 Task: Apply for data extraction.
Action: Mouse moved to (272, 200)
Screenshot: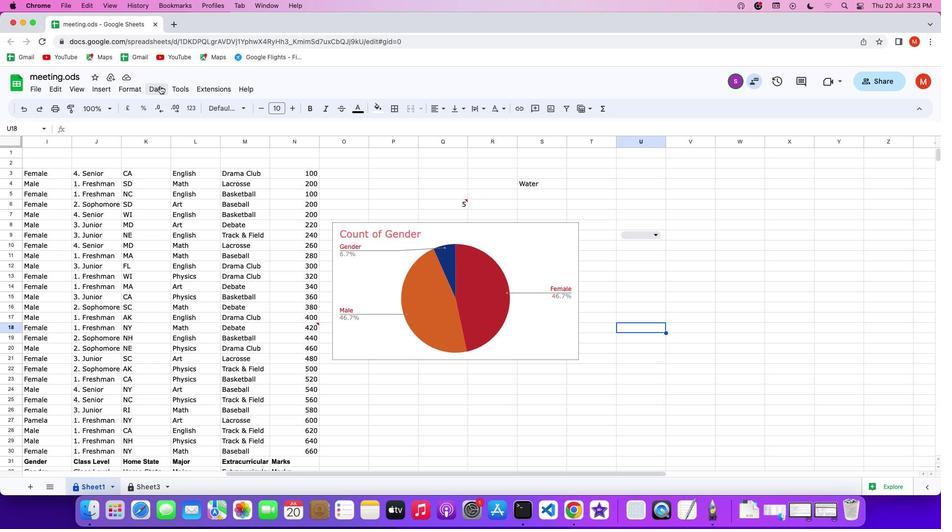 
Action: Mouse pressed left at (272, 200)
Screenshot: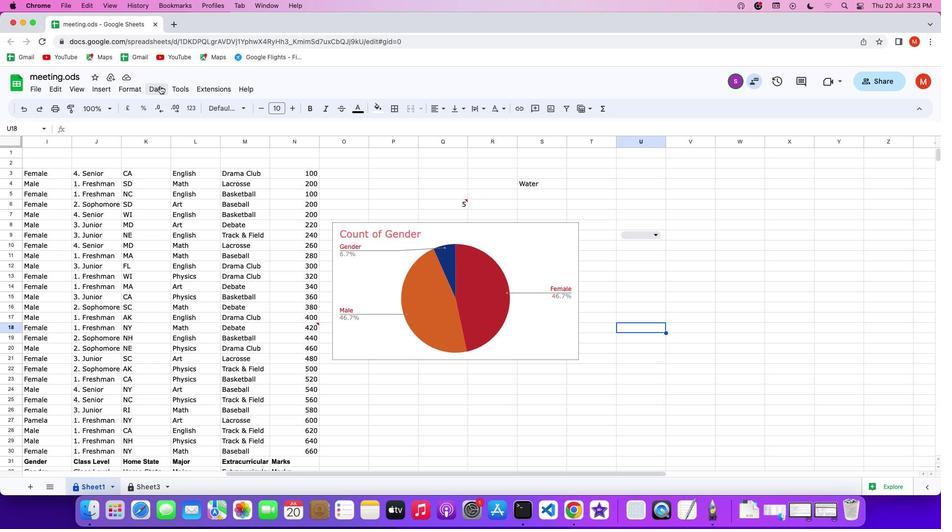 
Action: Mouse moved to (272, 200)
Screenshot: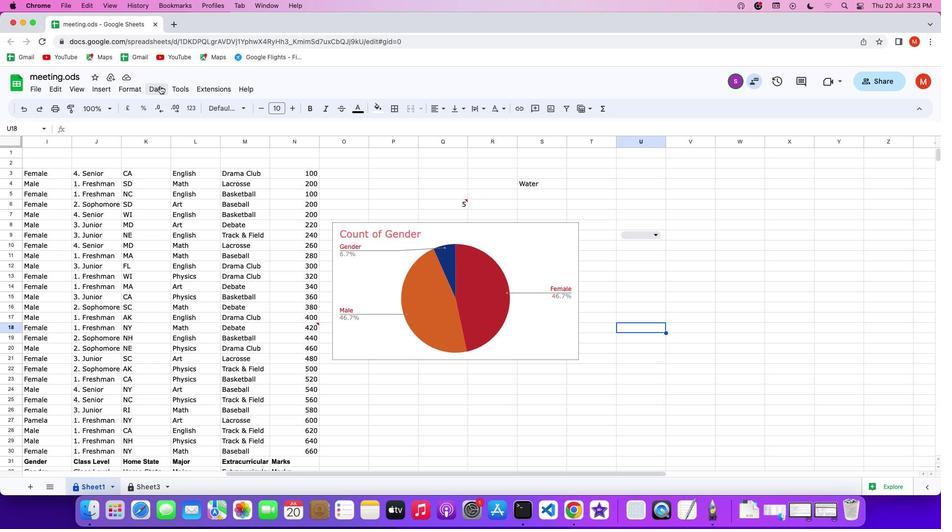 
Action: Mouse pressed left at (272, 200)
Screenshot: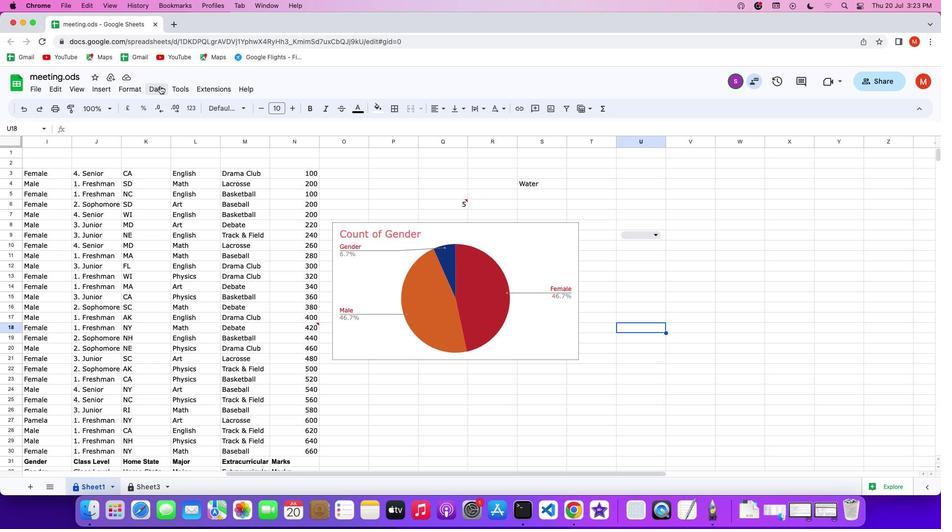 
Action: Mouse moved to (273, 199)
Screenshot: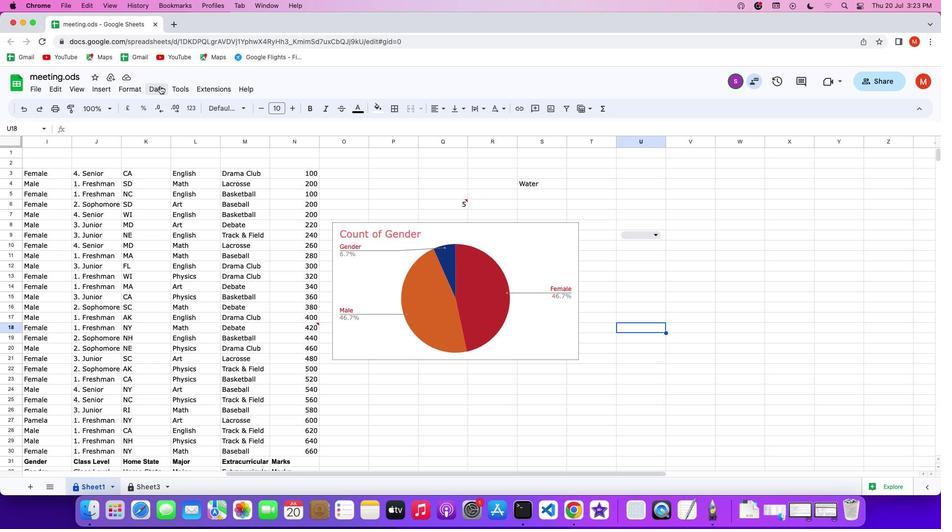
Action: Mouse pressed left at (273, 199)
Screenshot: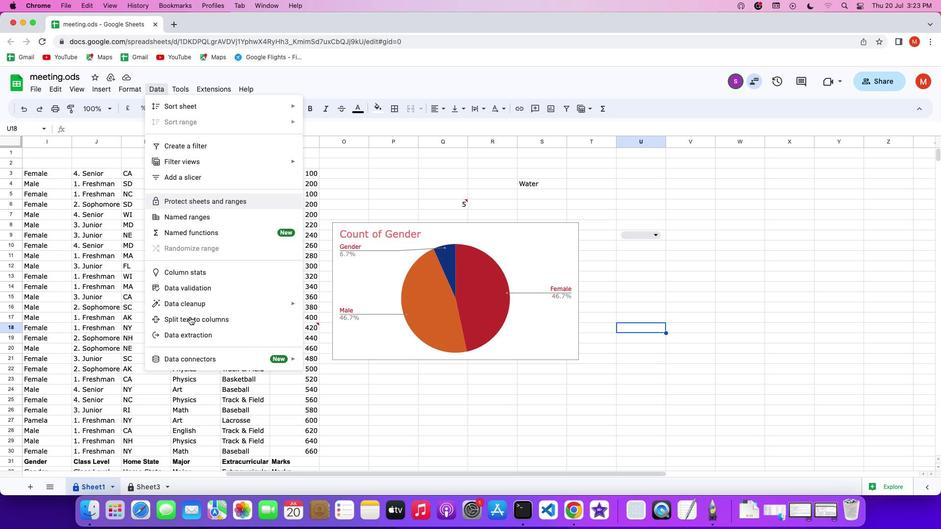 
Action: Mouse moved to (305, 444)
Screenshot: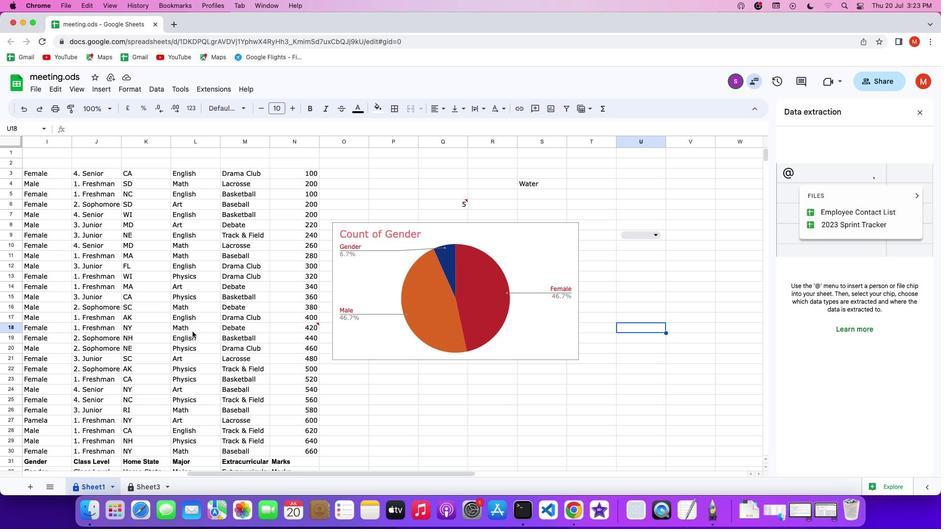 
Action: Mouse pressed left at (305, 444)
Screenshot: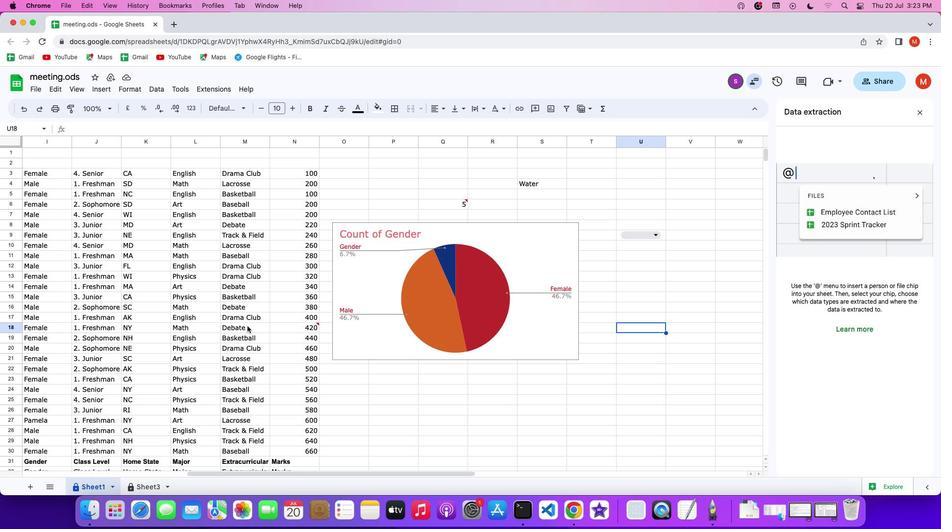 
Action: Mouse moved to (640, 426)
Screenshot: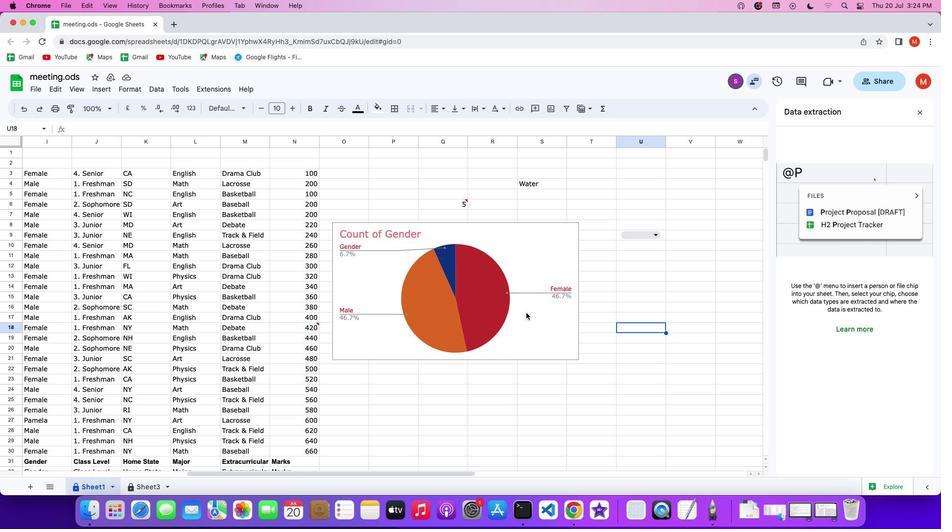 
